 Task: In the  document Gratitude.html Add page color 'Sky Blue'Sky Blue . Insert watermark . Insert watermark  Relience Apply Font Style in watermark Nunito; font size  117 and place the watermark  Diagonally 
Action: Mouse moved to (49, 69)
Screenshot: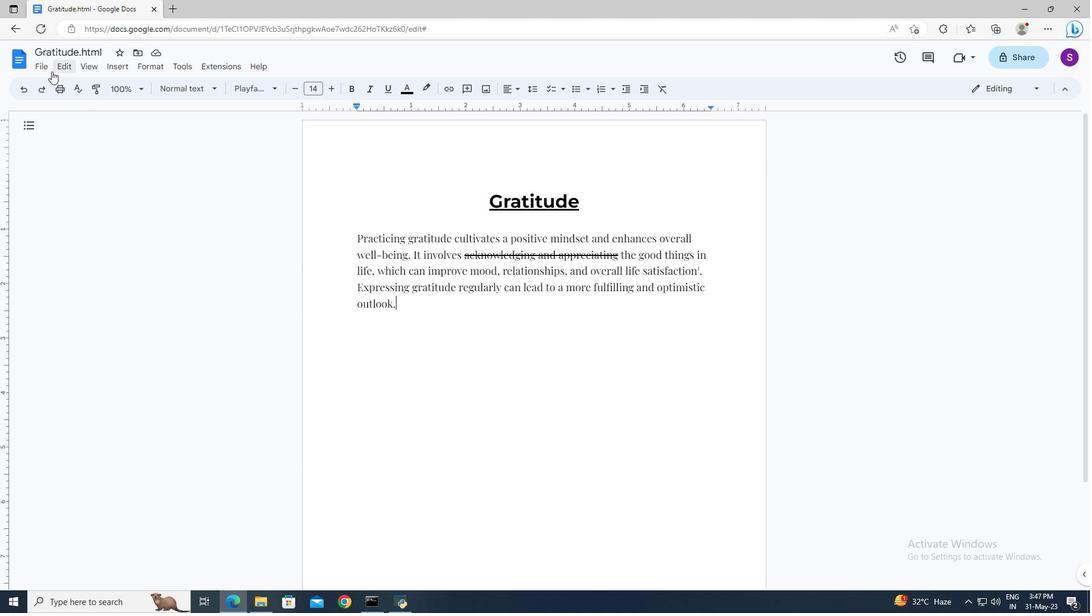 
Action: Mouse pressed left at (49, 69)
Screenshot: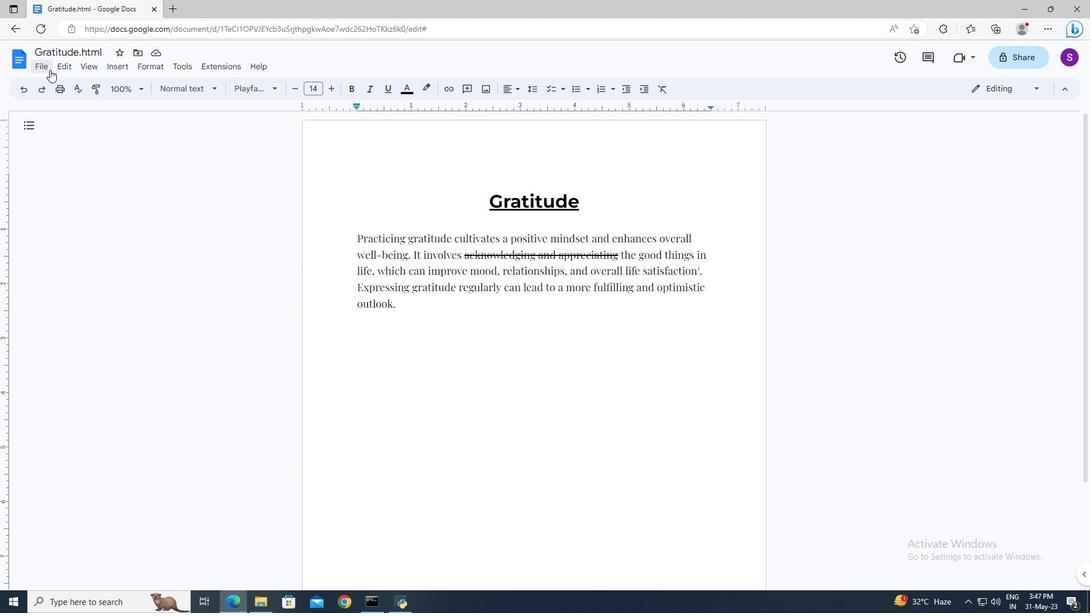 
Action: Mouse moved to (85, 379)
Screenshot: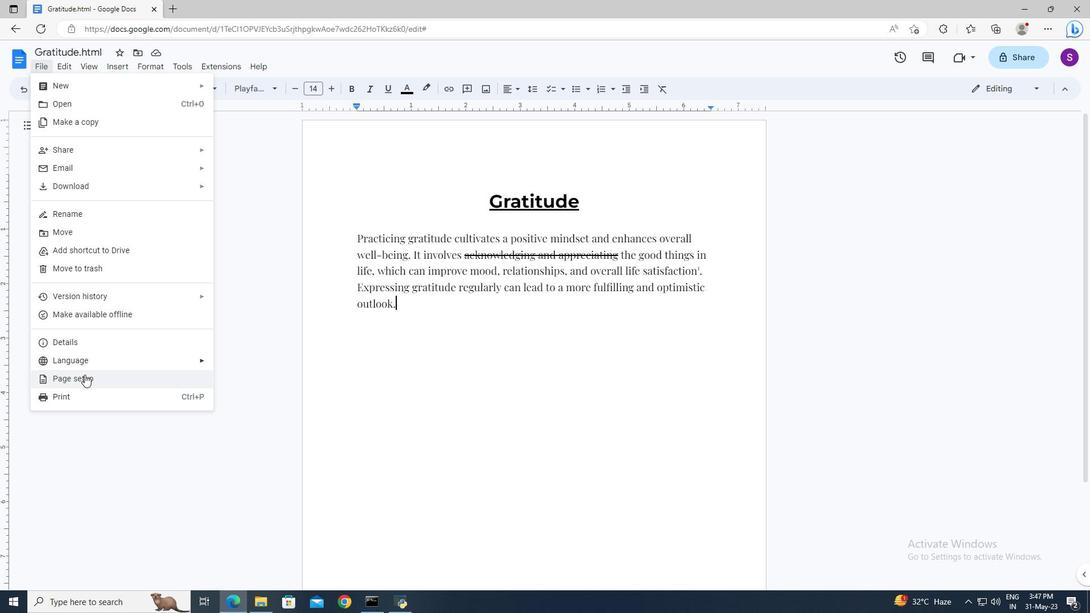 
Action: Mouse pressed left at (85, 379)
Screenshot: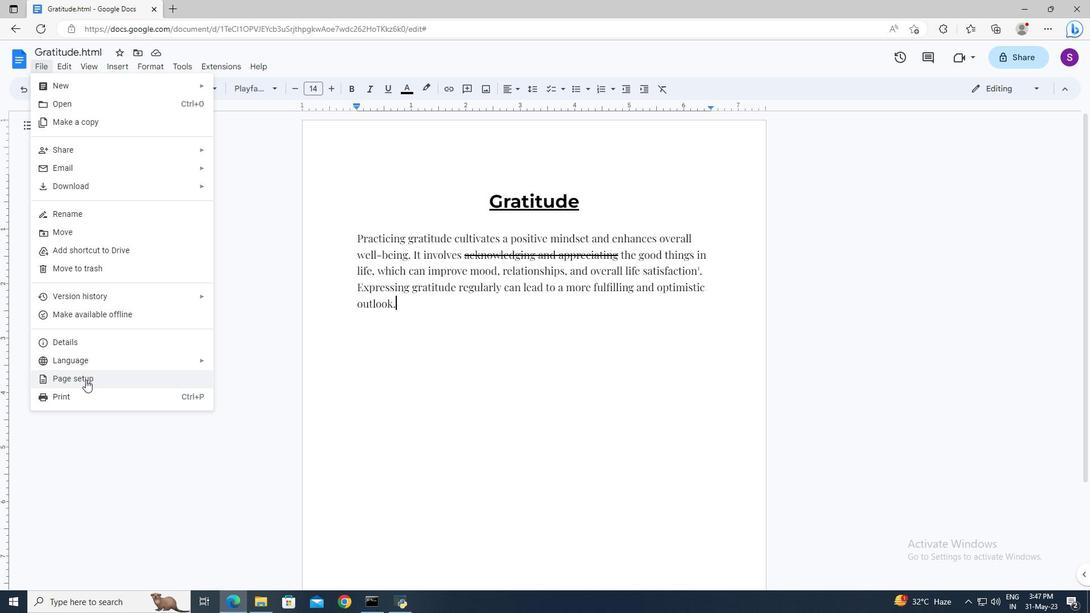 
Action: Mouse moved to (456, 382)
Screenshot: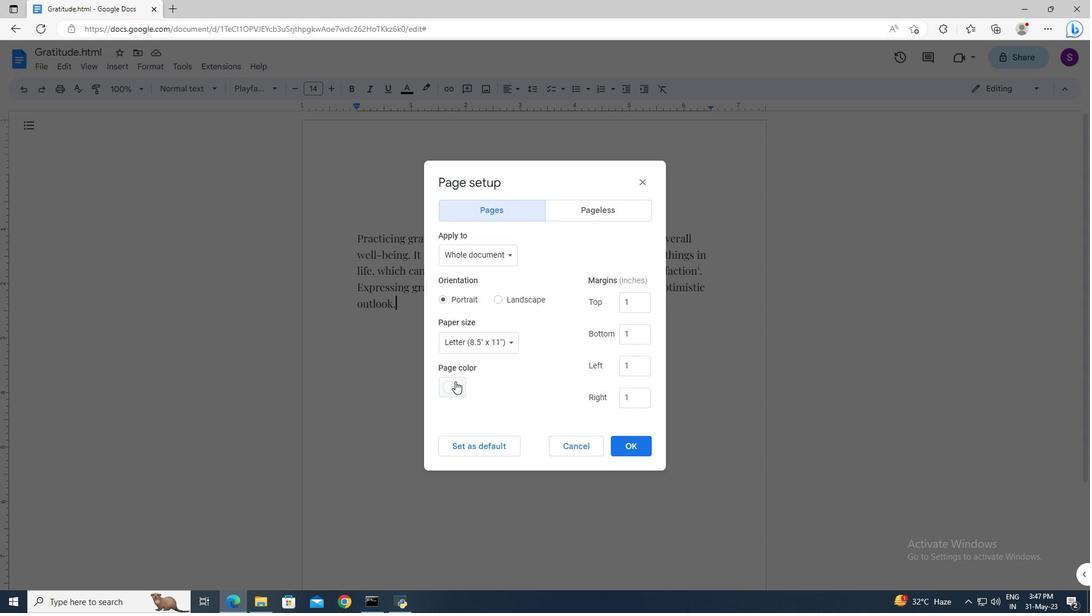 
Action: Mouse pressed left at (456, 382)
Screenshot: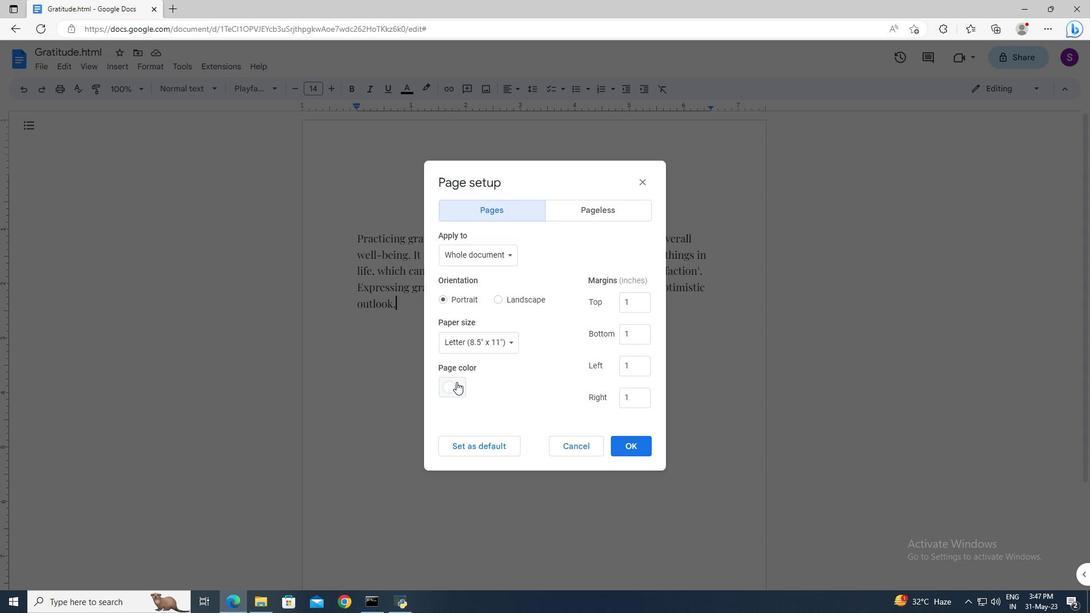 
Action: Mouse moved to (454, 525)
Screenshot: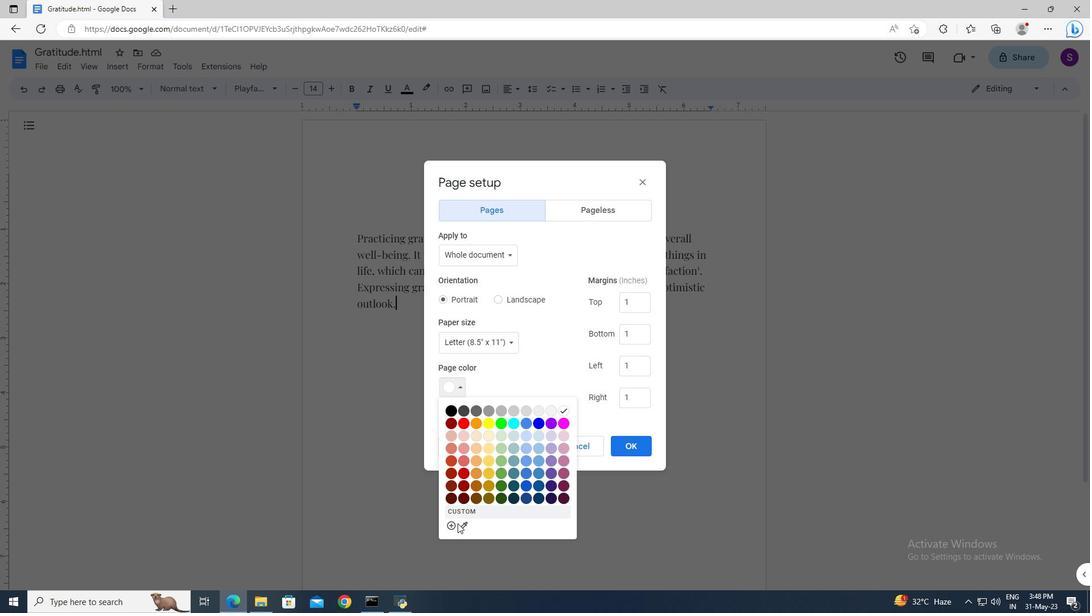 
Action: Mouse pressed left at (454, 525)
Screenshot: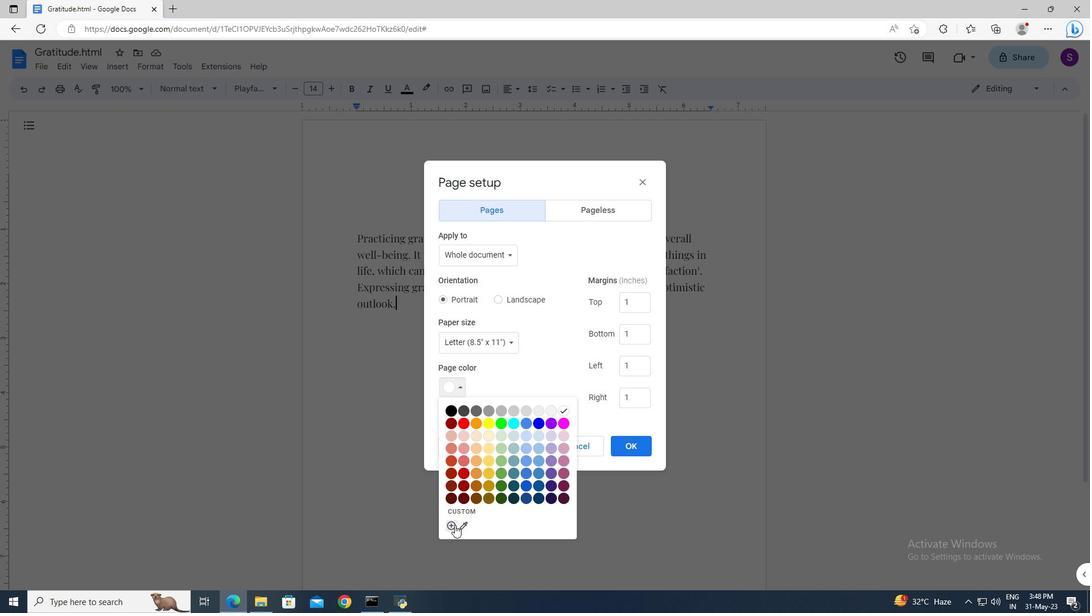 
Action: Mouse moved to (552, 327)
Screenshot: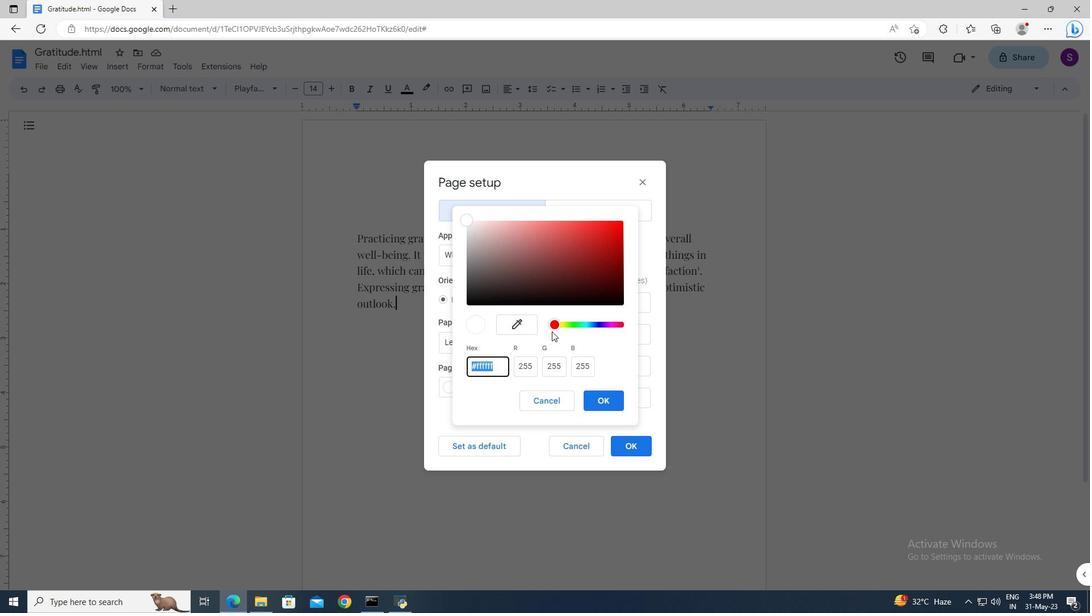 
Action: Mouse pressed left at (552, 327)
Screenshot: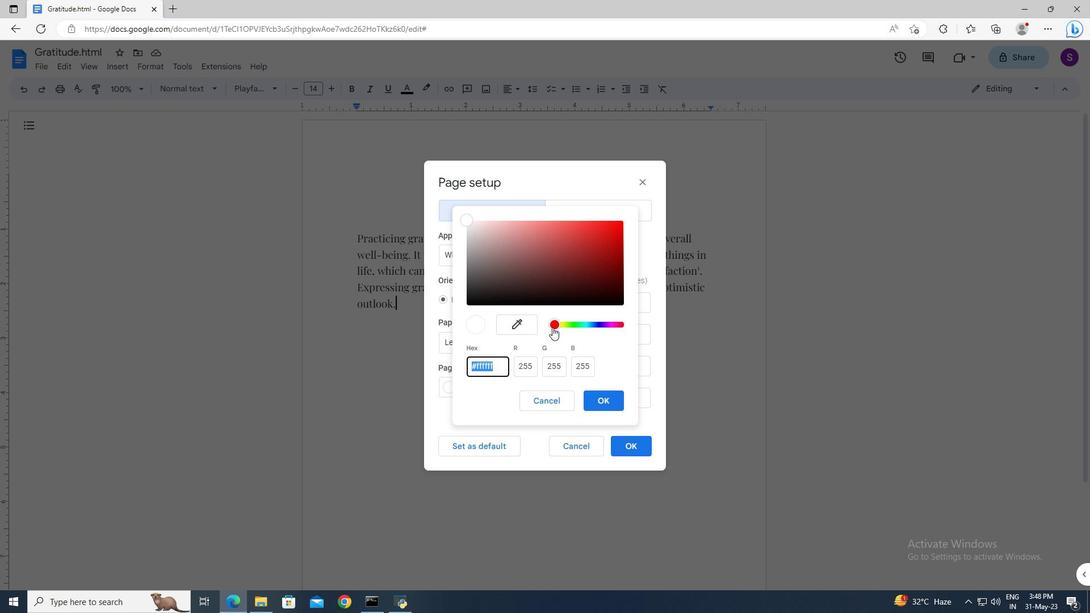 
Action: Mouse moved to (579, 324)
Screenshot: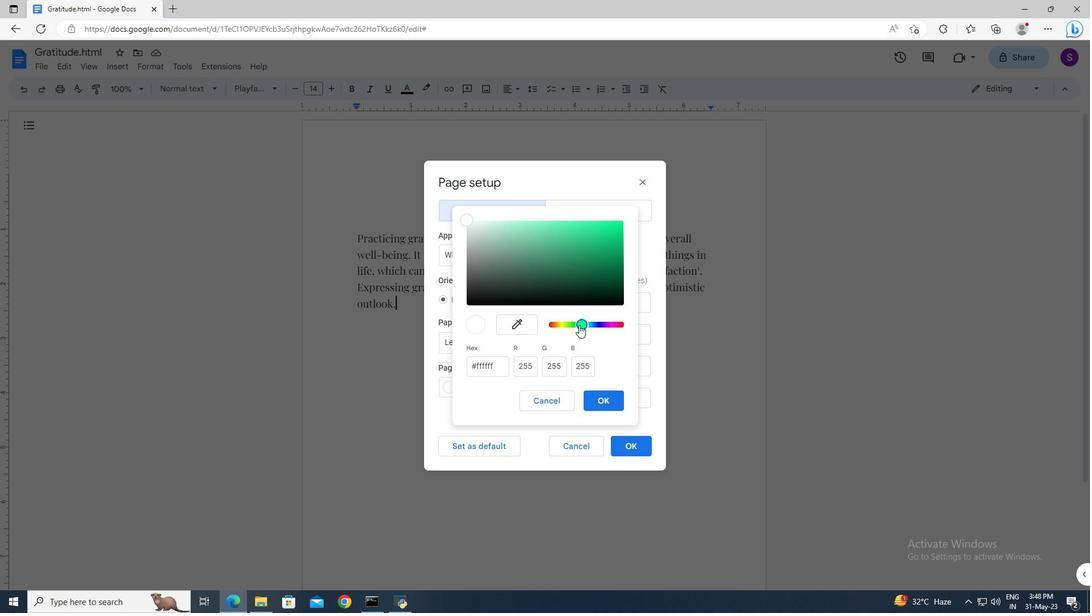
Action: Mouse pressed left at (579, 324)
Screenshot: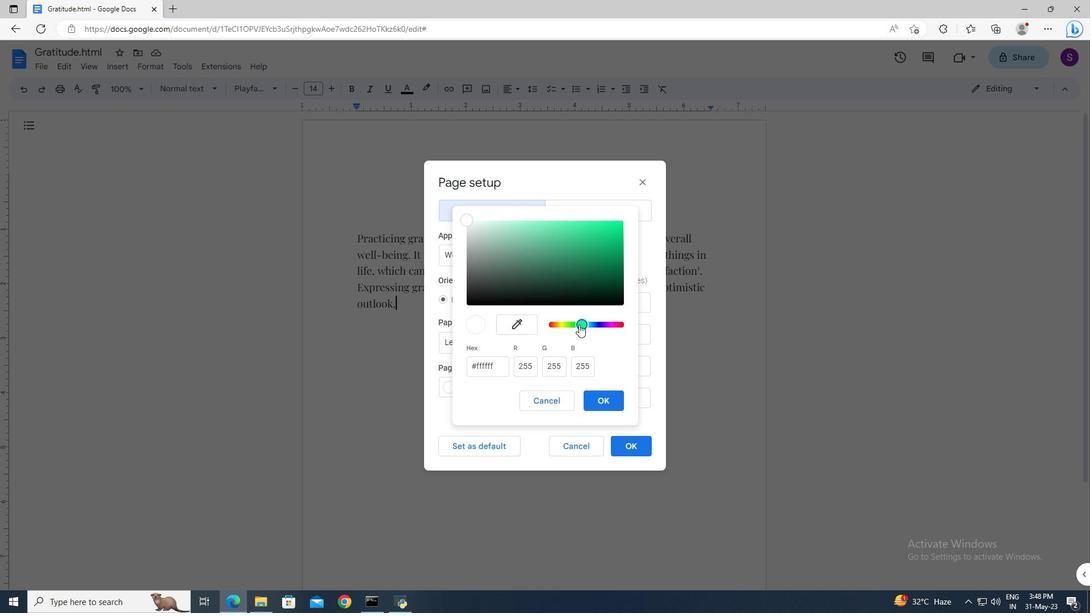 
Action: Mouse moved to (550, 254)
Screenshot: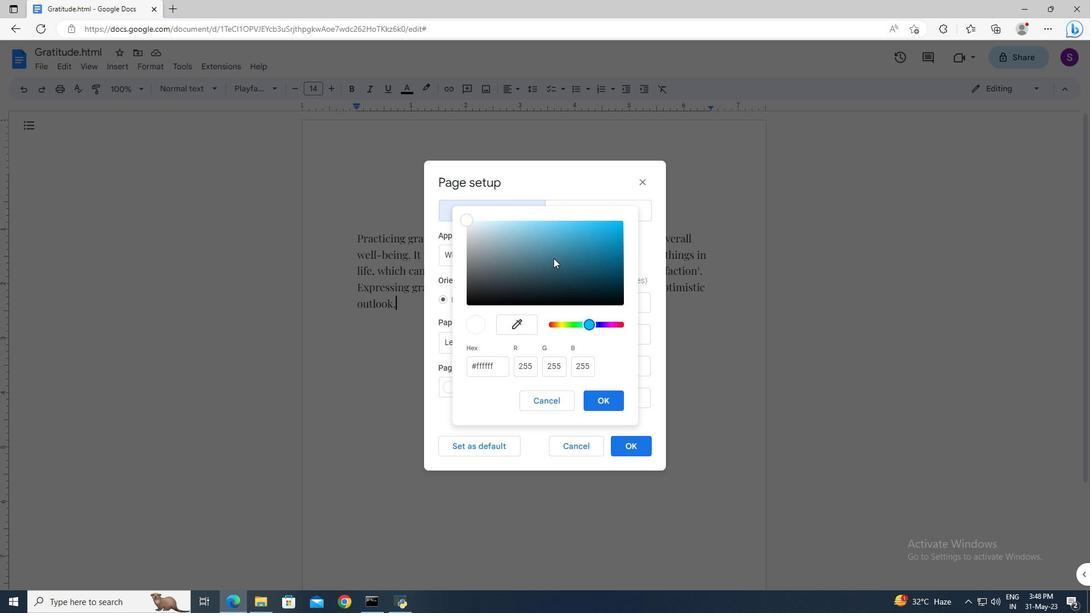 
Action: Mouse pressed left at (550, 254)
Screenshot: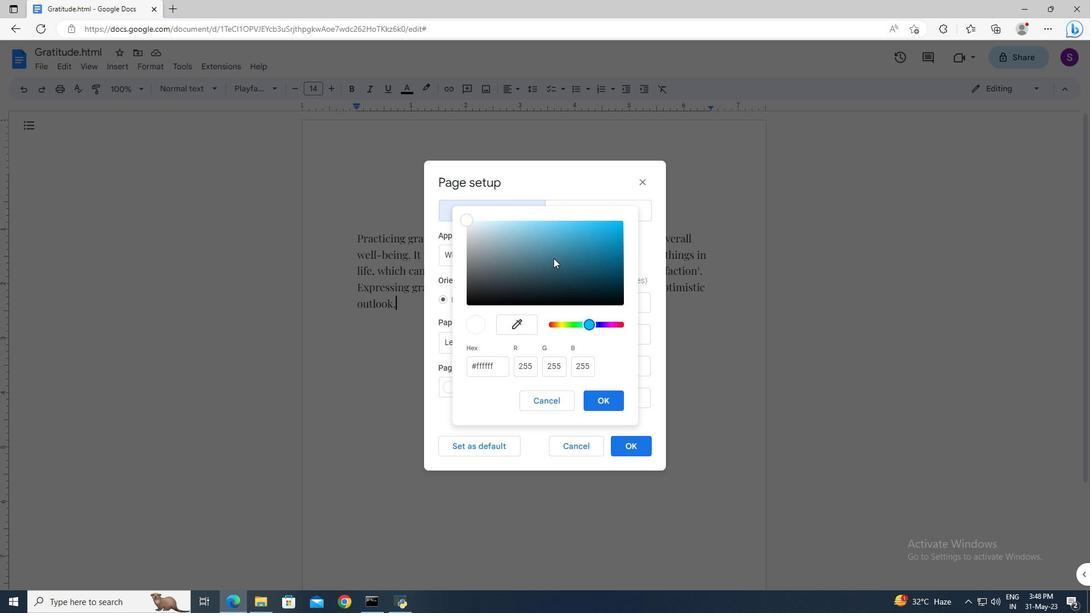 
Action: Mouse moved to (600, 397)
Screenshot: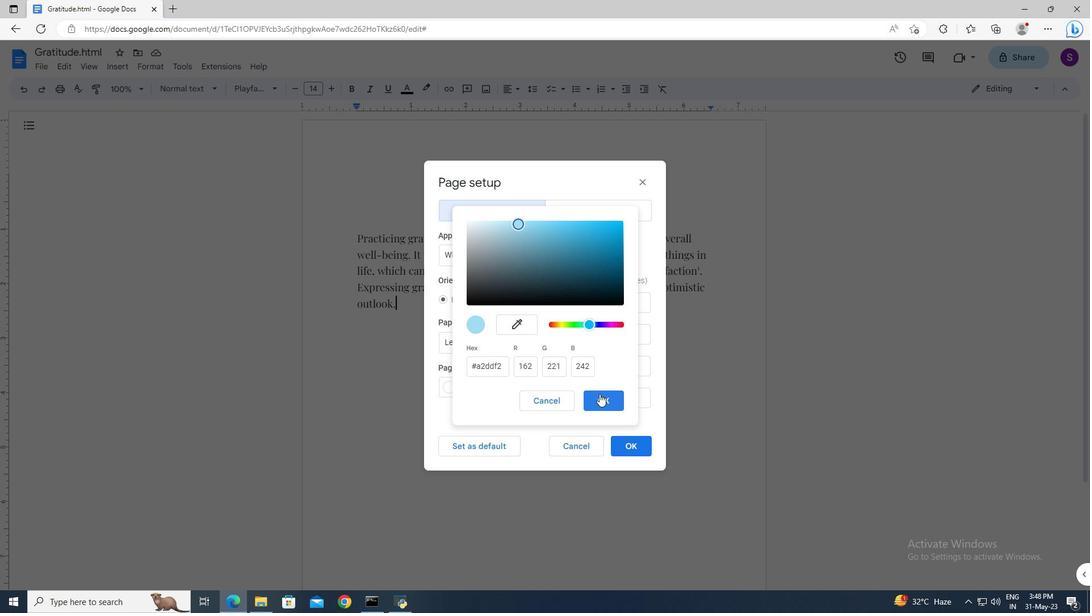 
Action: Mouse pressed left at (600, 397)
Screenshot: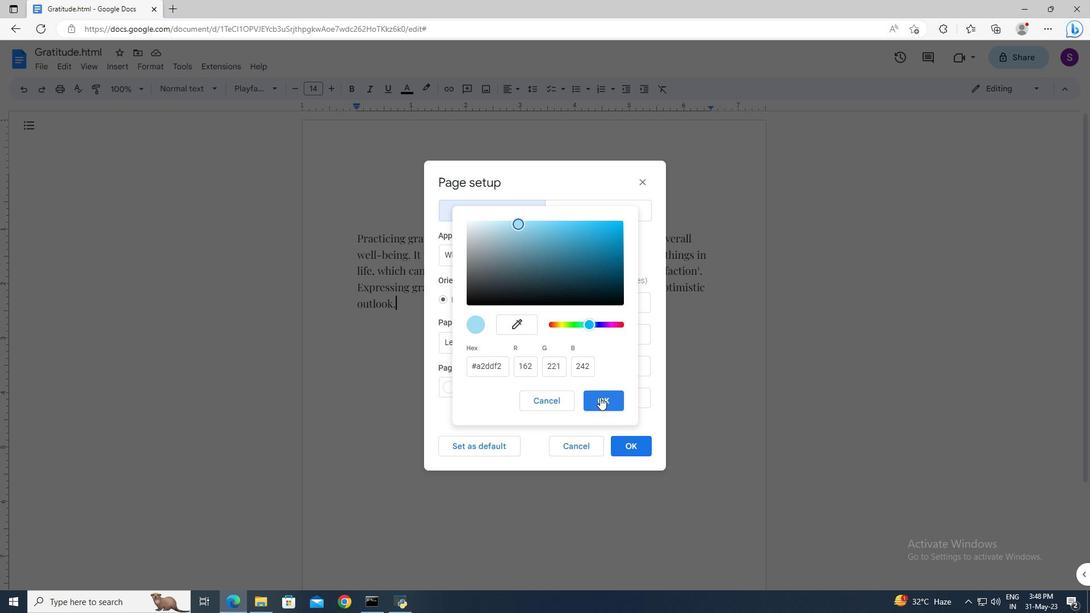 
Action: Mouse moved to (630, 450)
Screenshot: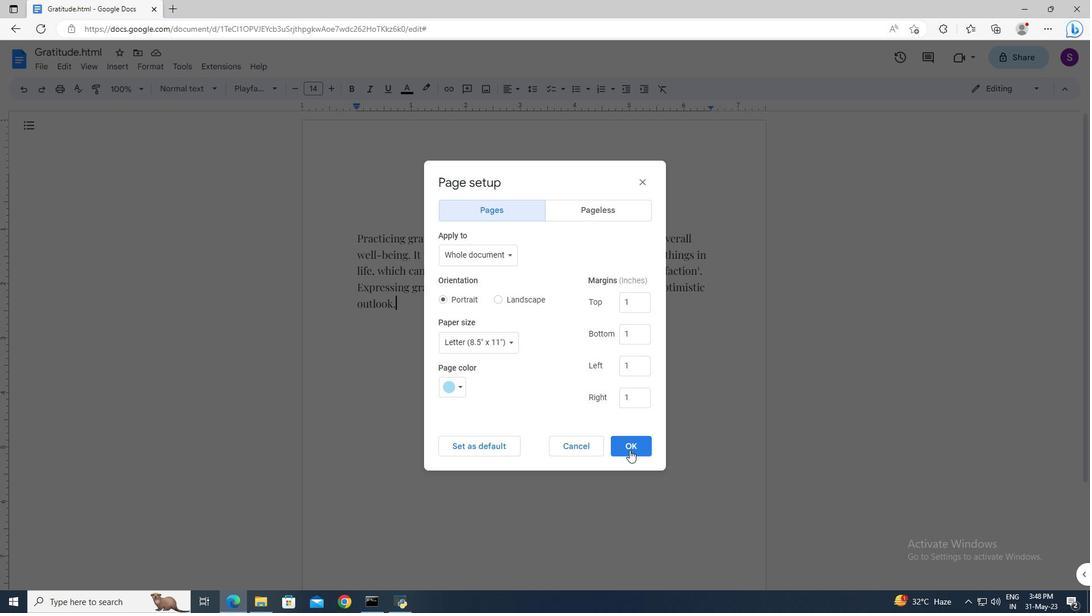 
Action: Mouse pressed left at (630, 450)
Screenshot: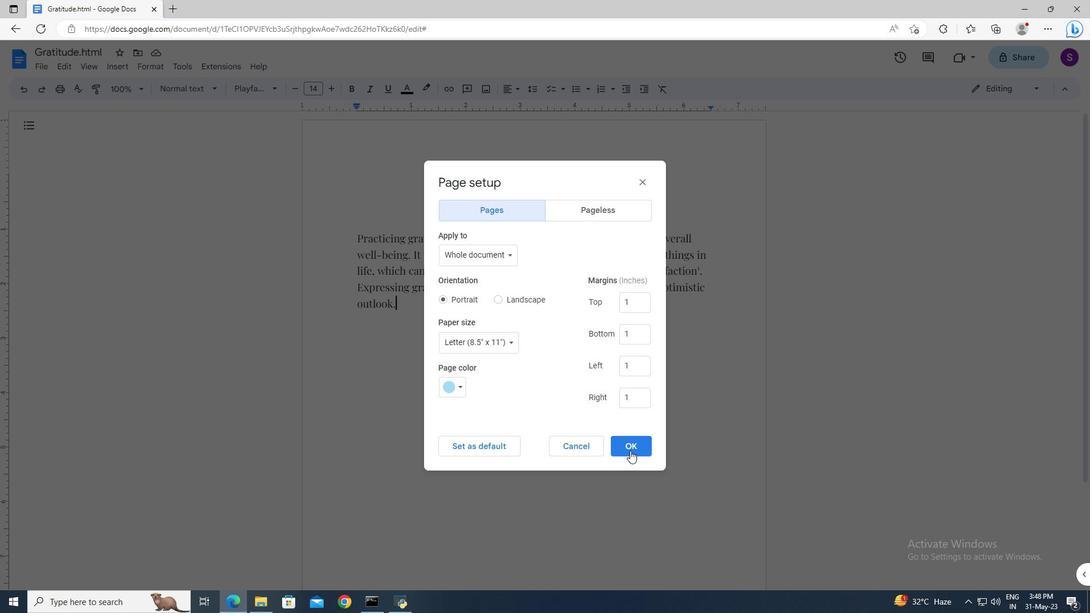 
Action: Mouse moved to (131, 72)
Screenshot: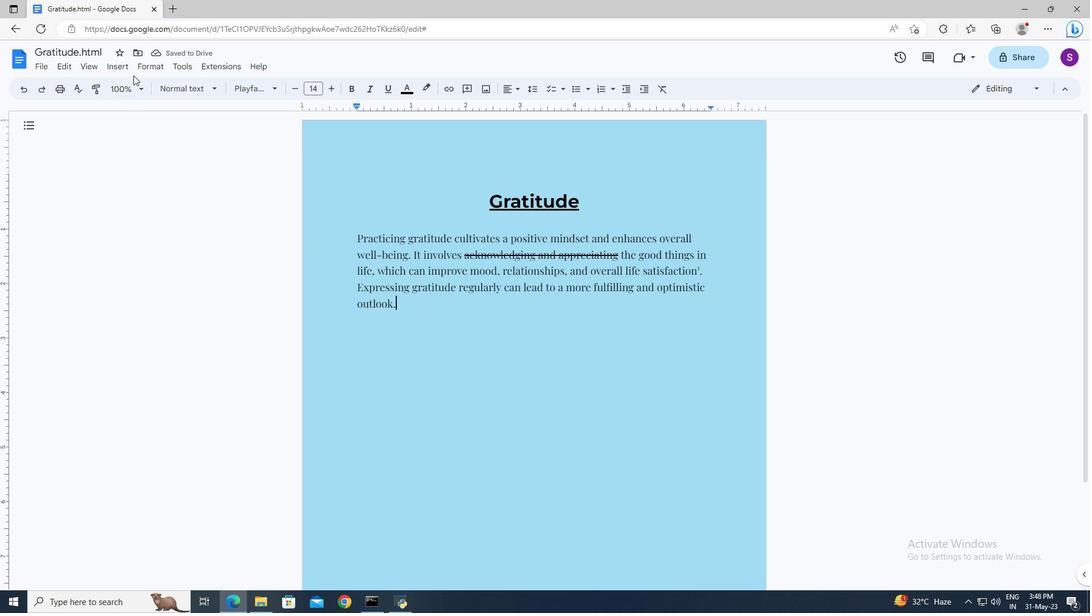 
Action: Mouse pressed left at (131, 72)
Screenshot: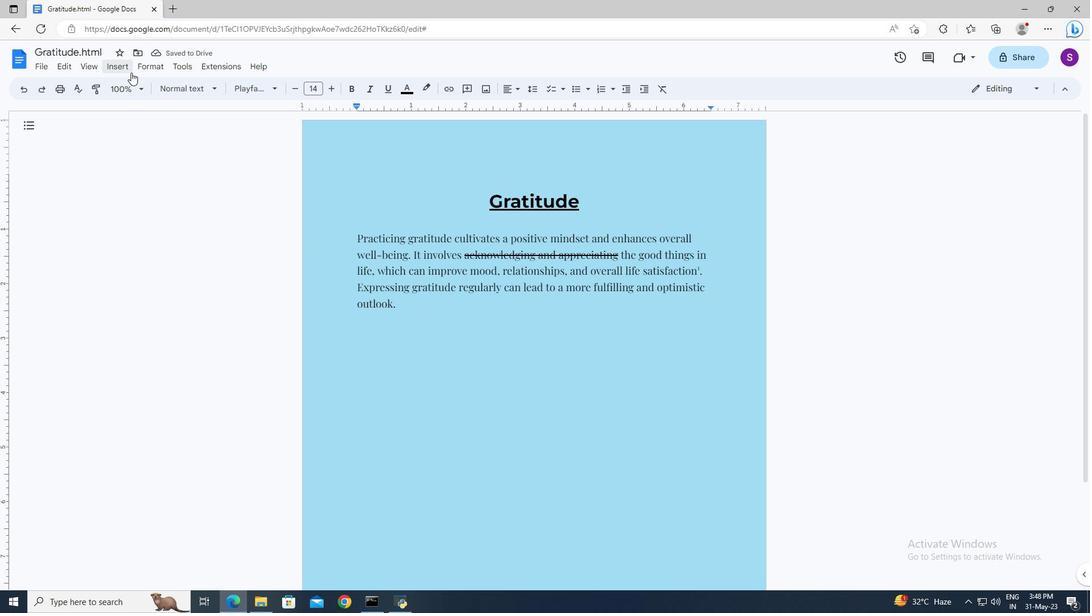 
Action: Mouse moved to (158, 325)
Screenshot: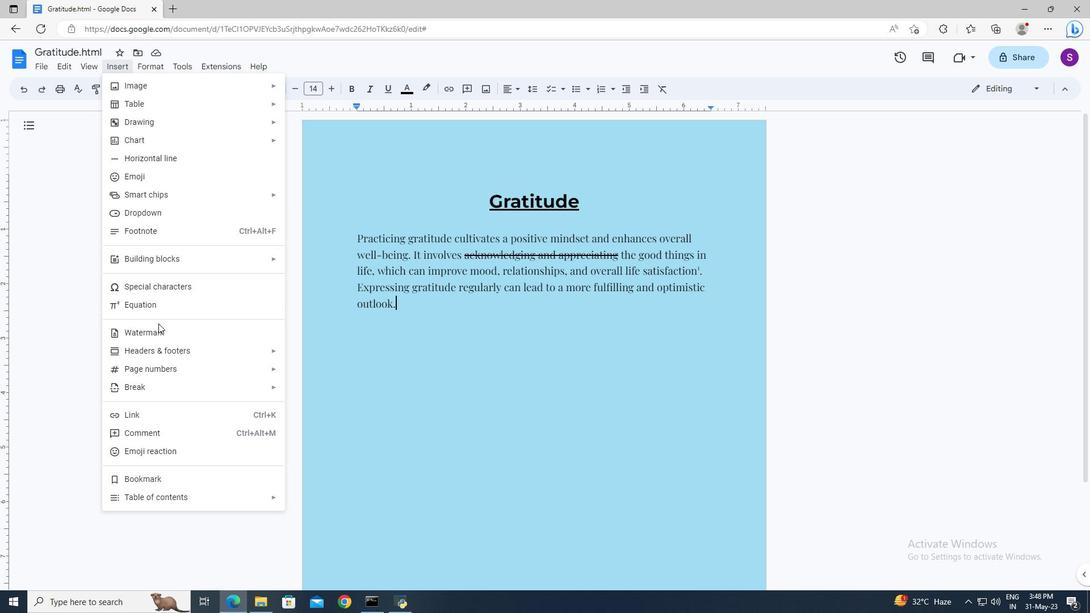 
Action: Mouse pressed left at (158, 325)
Screenshot: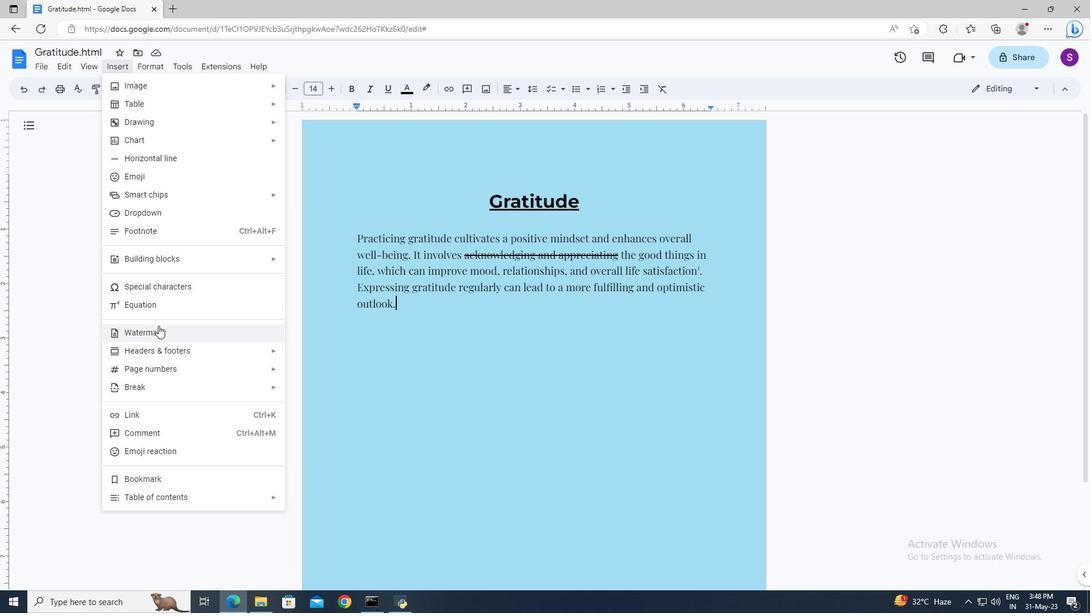 
Action: Mouse moved to (1051, 134)
Screenshot: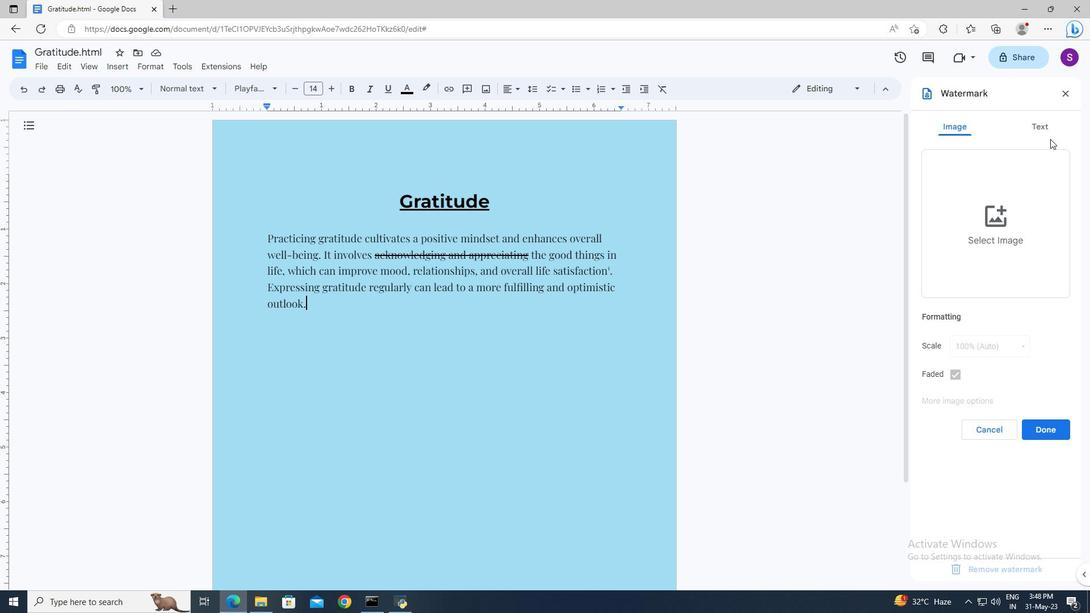 
Action: Mouse pressed left at (1051, 134)
Screenshot: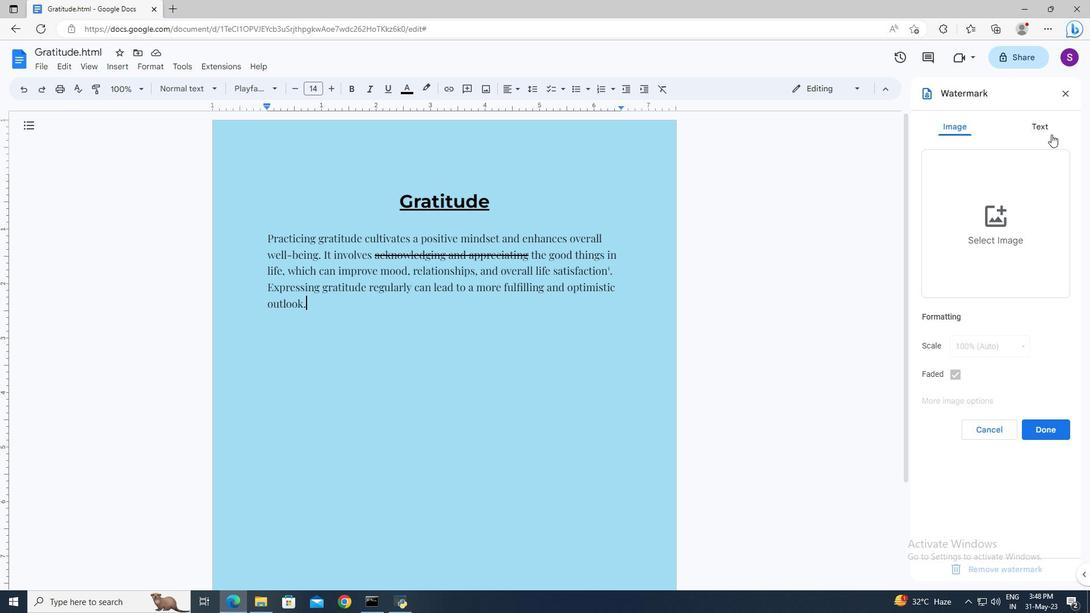 
Action: Mouse moved to (1003, 160)
Screenshot: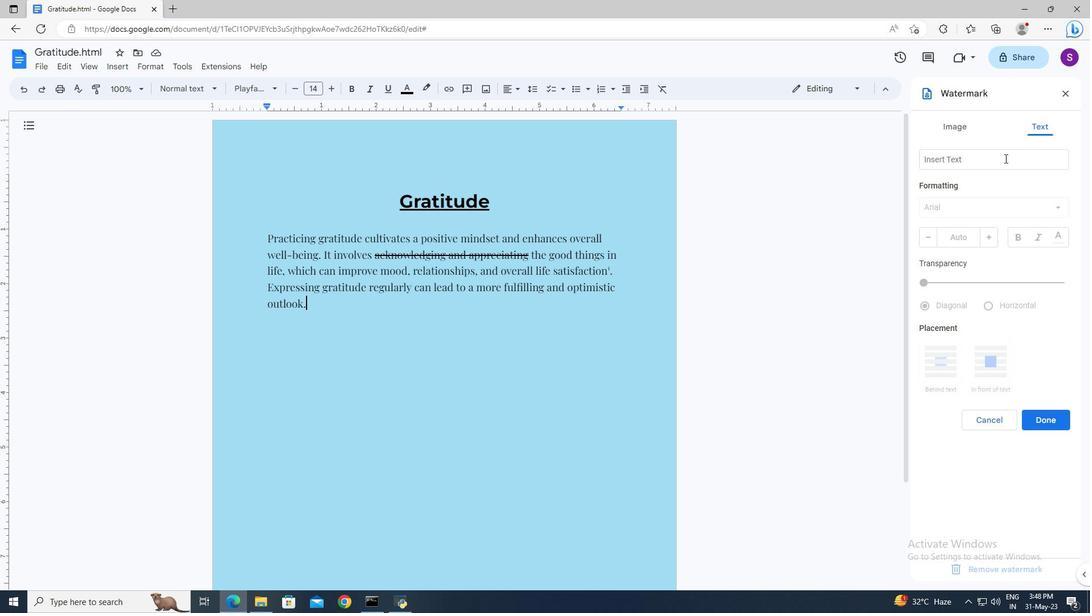 
Action: Mouse pressed left at (1003, 160)
Screenshot: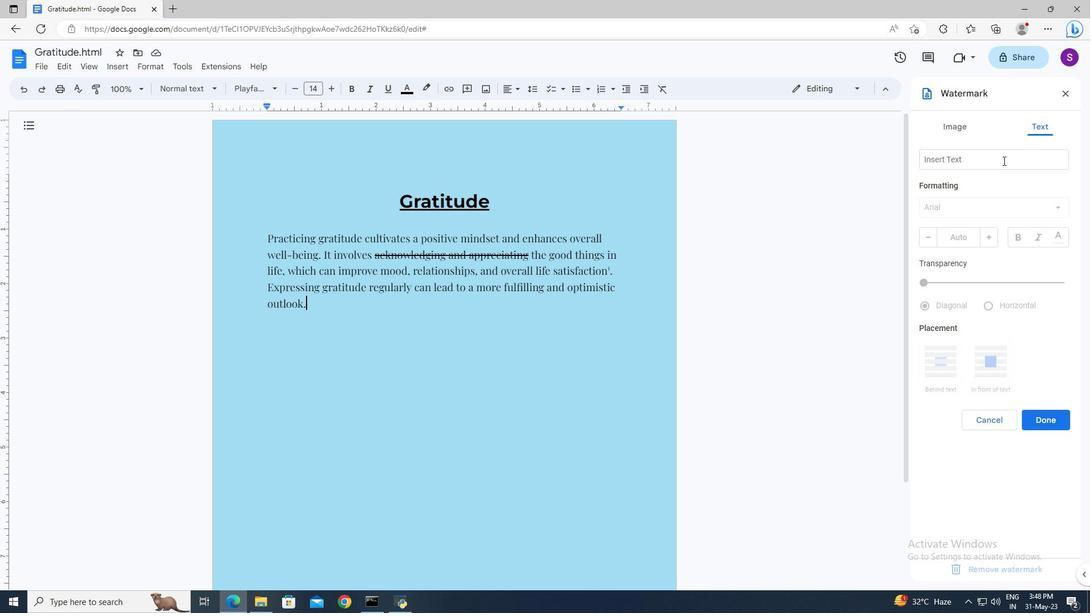 
Action: Key pressed <Key.shift>Relience<Key.enter>
Screenshot: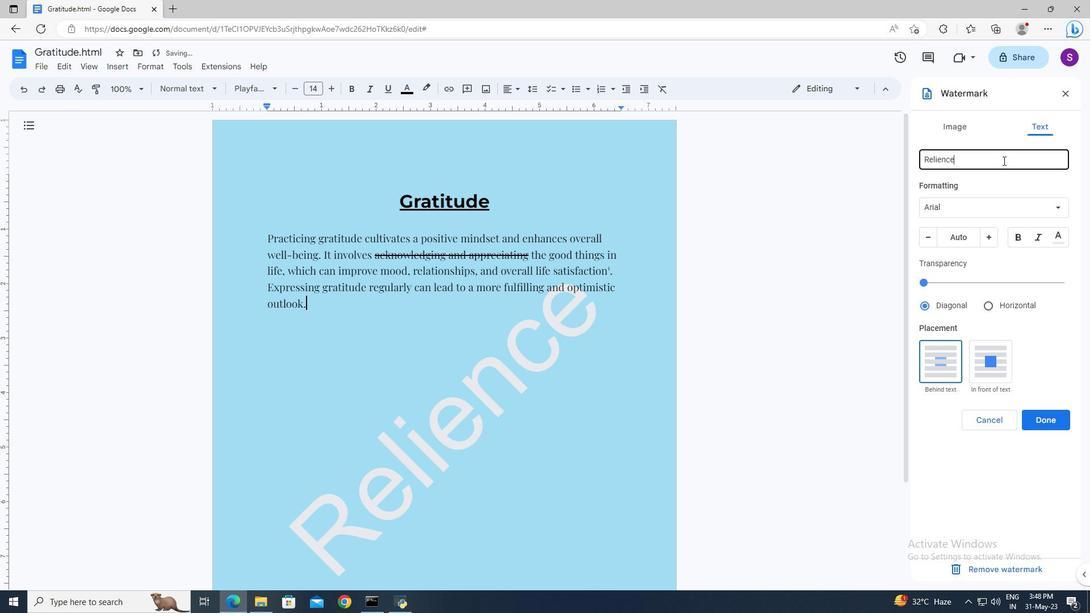 
Action: Mouse moved to (1005, 205)
Screenshot: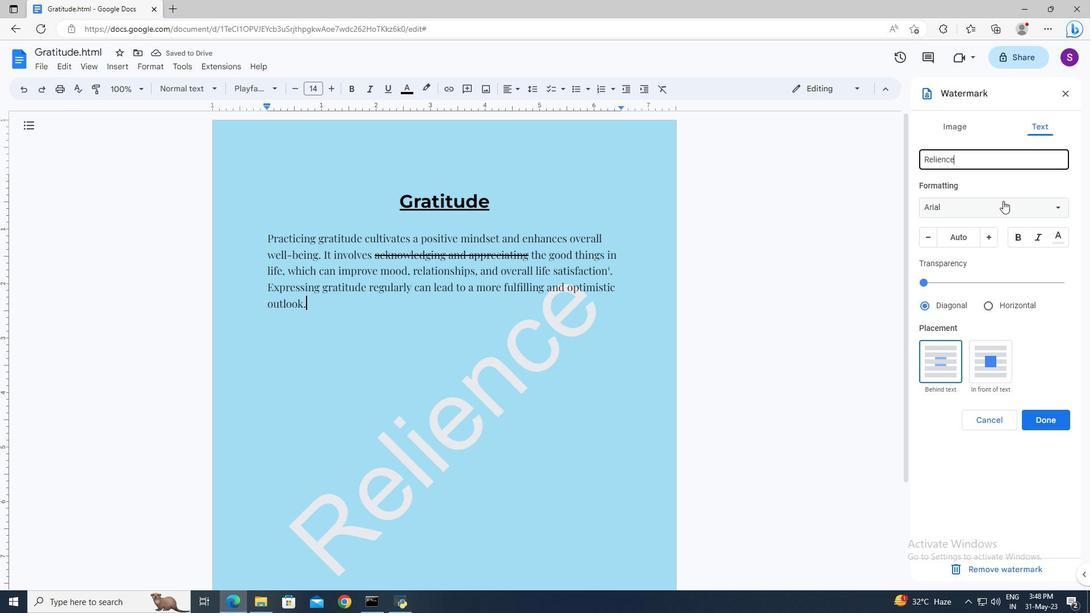 
Action: Mouse pressed left at (1005, 205)
Screenshot: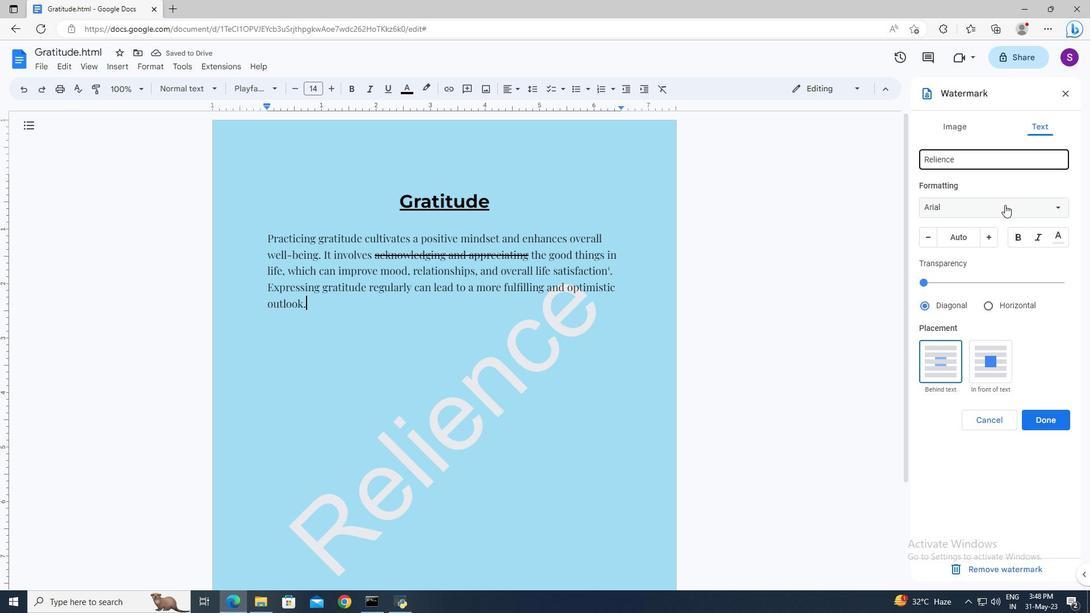 
Action: Mouse moved to (990, 415)
Screenshot: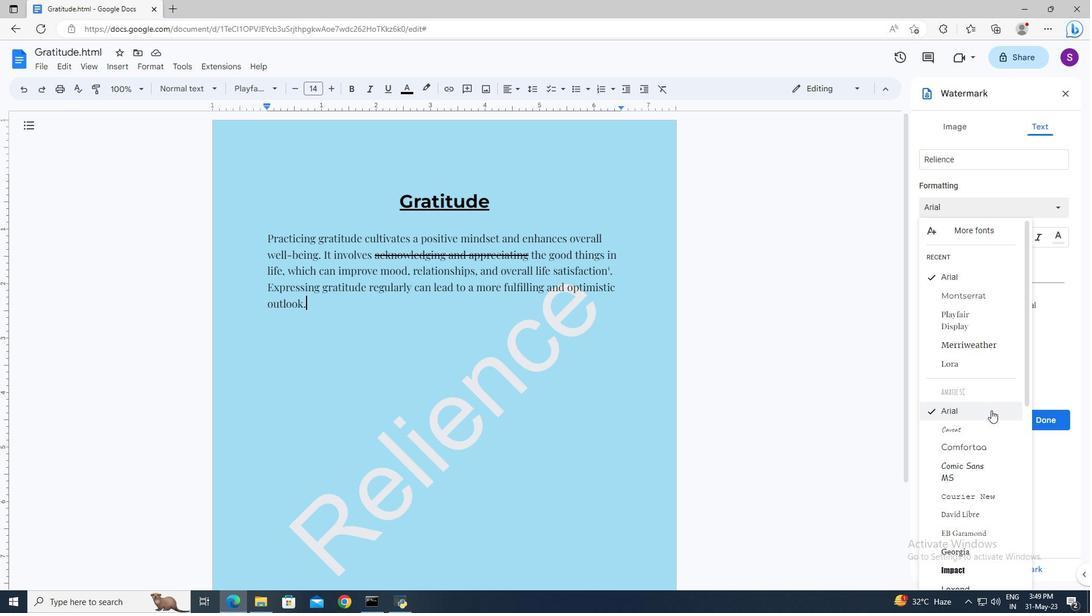 
Action: Mouse scrolled (990, 414) with delta (0, 0)
Screenshot: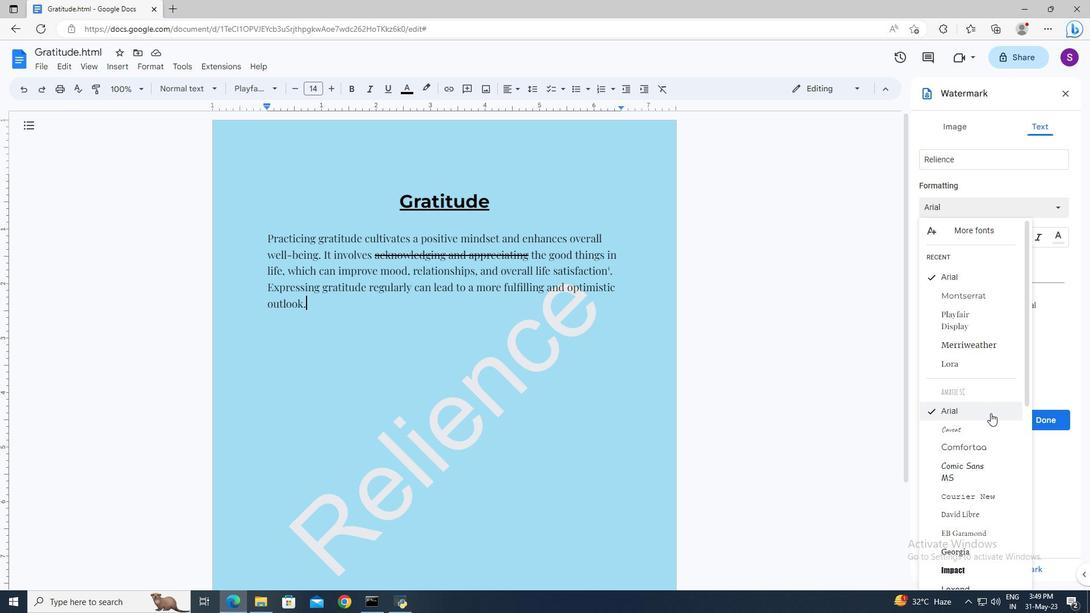 
Action: Mouse scrolled (990, 414) with delta (0, 0)
Screenshot: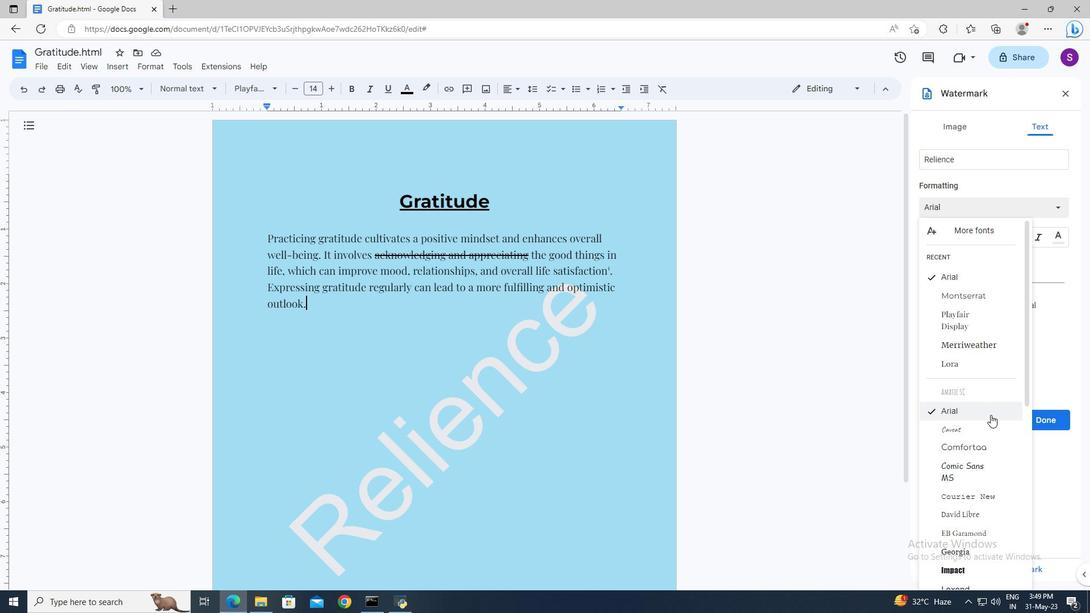 
Action: Mouse scrolled (990, 414) with delta (0, 0)
Screenshot: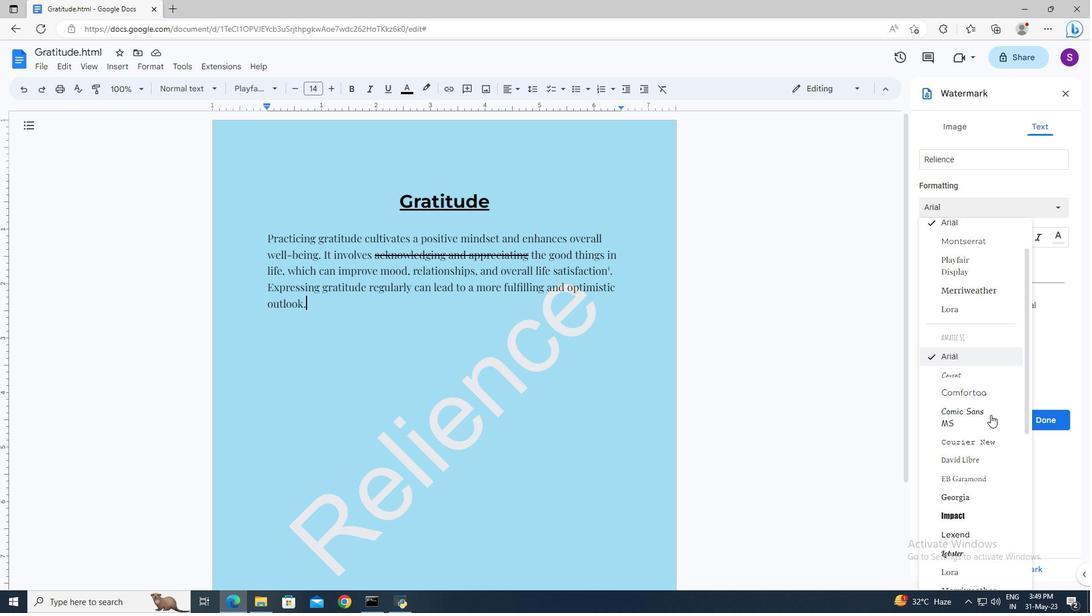 
Action: Mouse scrolled (990, 414) with delta (0, 0)
Screenshot: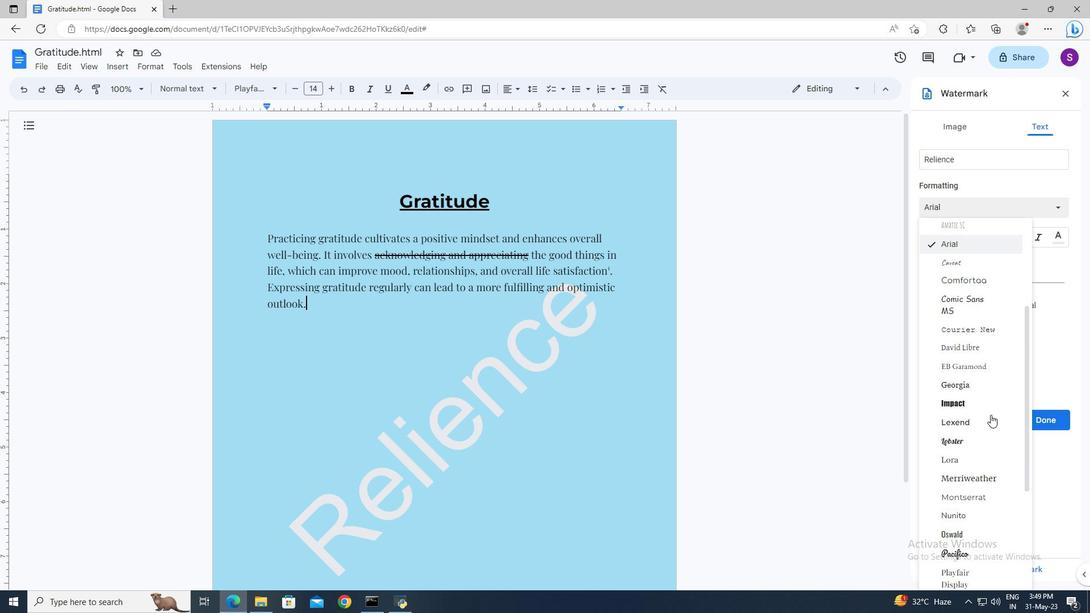 
Action: Mouse scrolled (990, 414) with delta (0, 0)
Screenshot: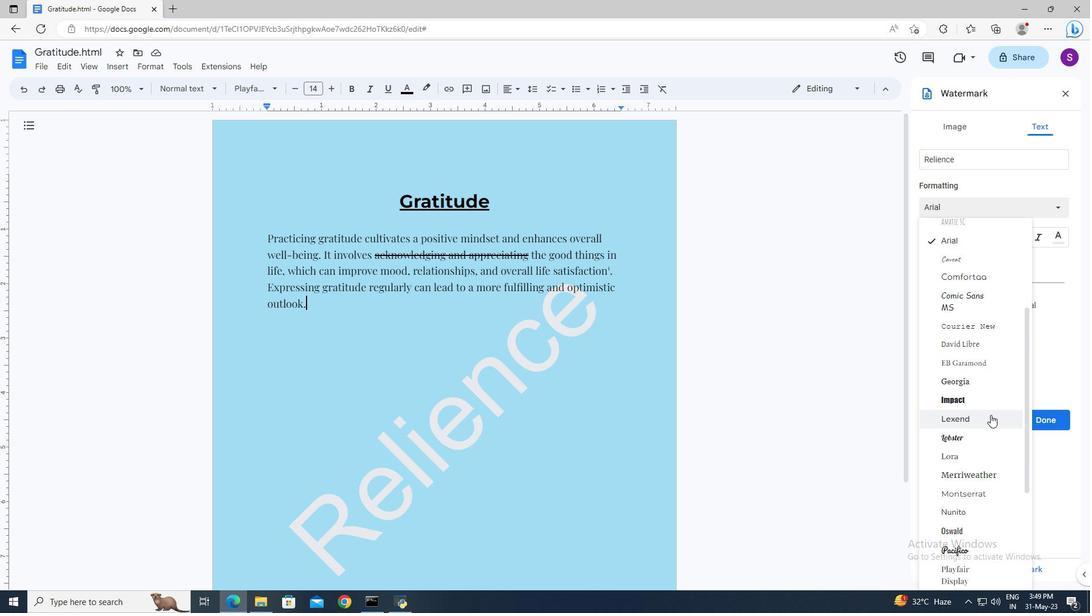 
Action: Mouse moved to (947, 409)
Screenshot: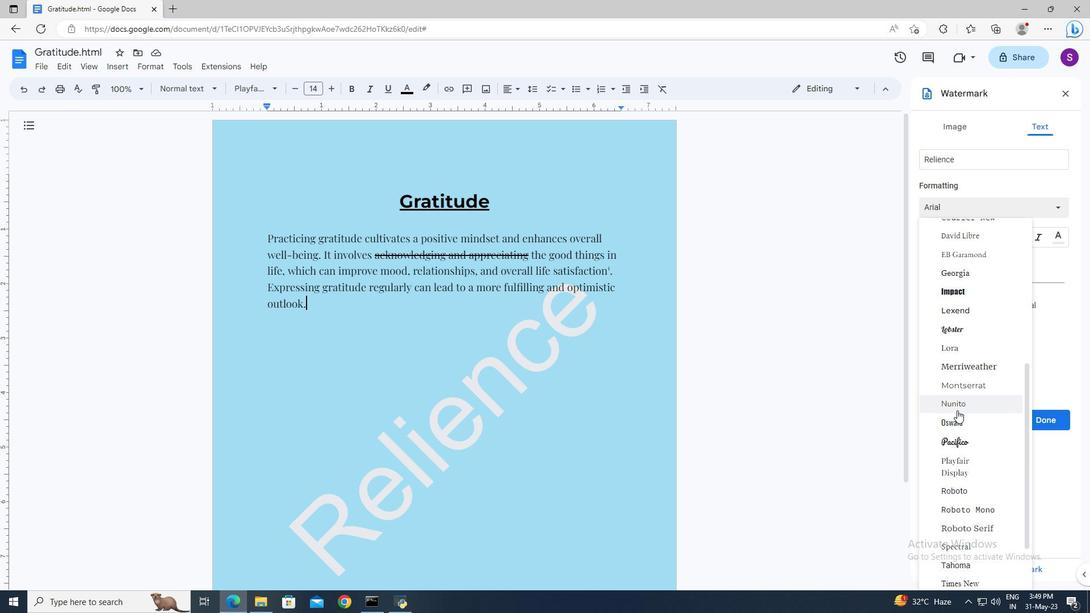 
Action: Mouse pressed left at (947, 409)
Screenshot: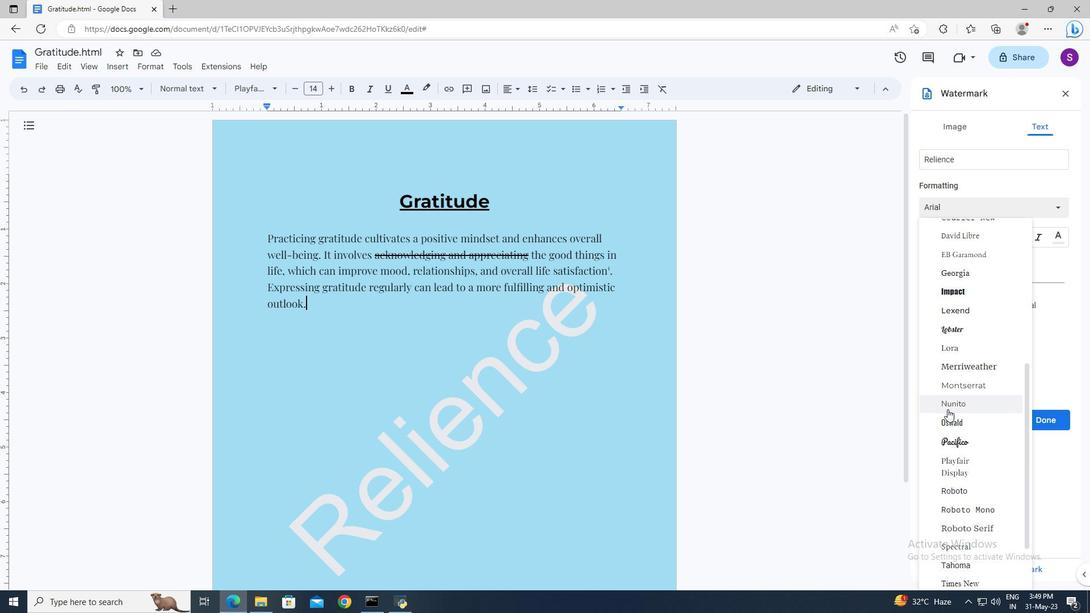 
Action: Mouse moved to (955, 232)
Screenshot: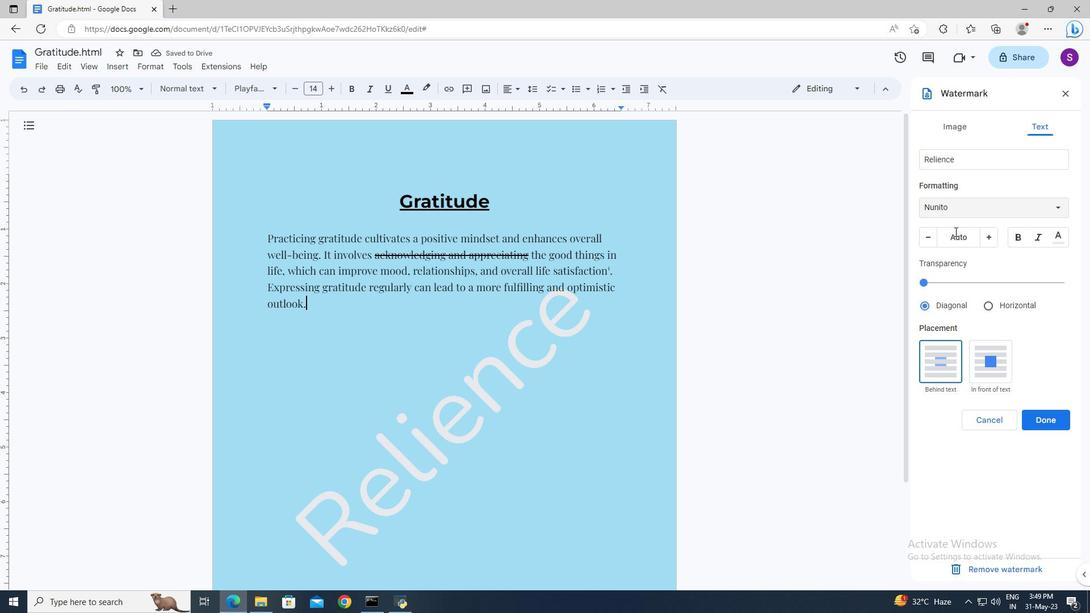 
Action: Mouse pressed left at (955, 232)
Screenshot: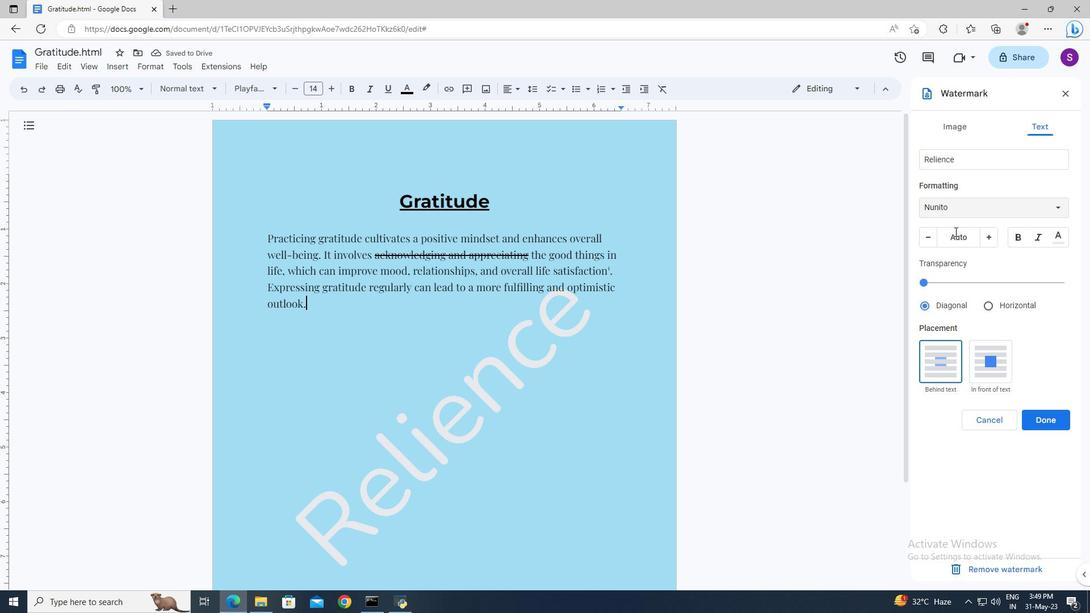 
Action: Key pressed 117<Key.enter>
Screenshot: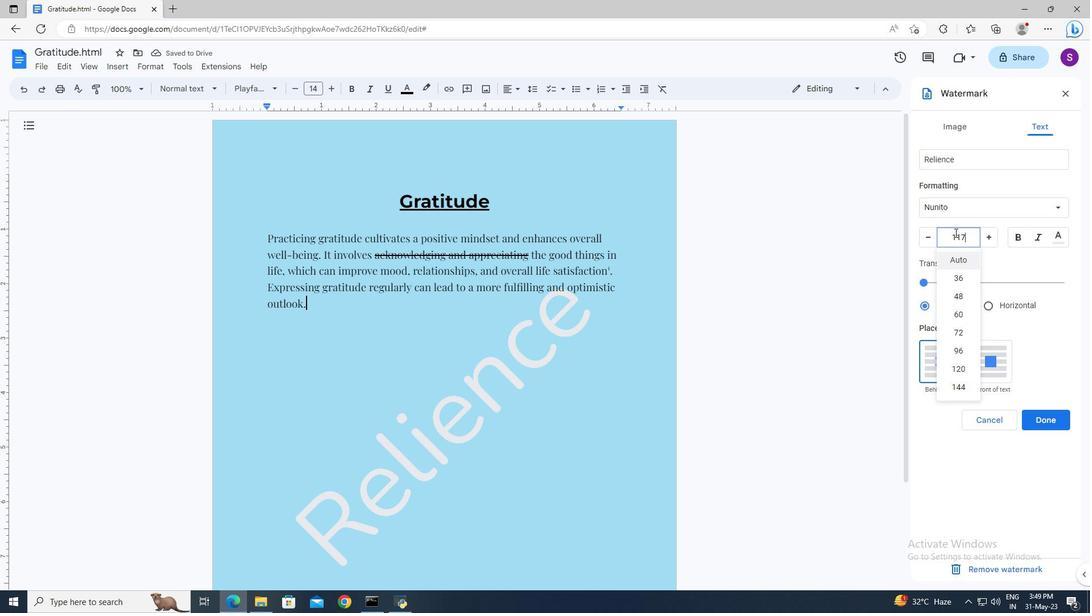 
Action: Mouse moved to (942, 306)
Screenshot: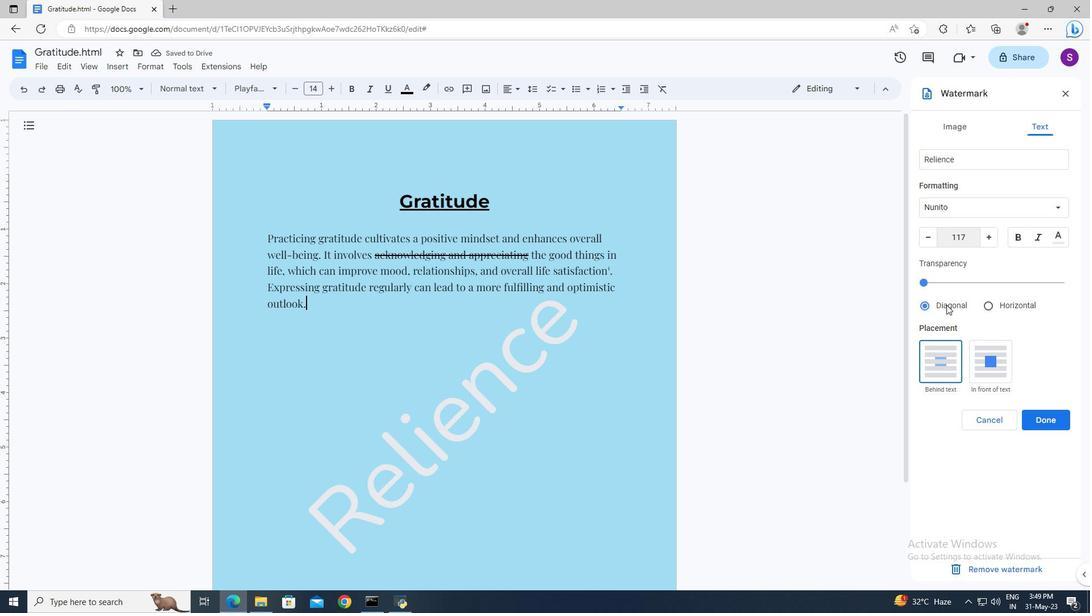
Action: Mouse pressed left at (942, 306)
Screenshot: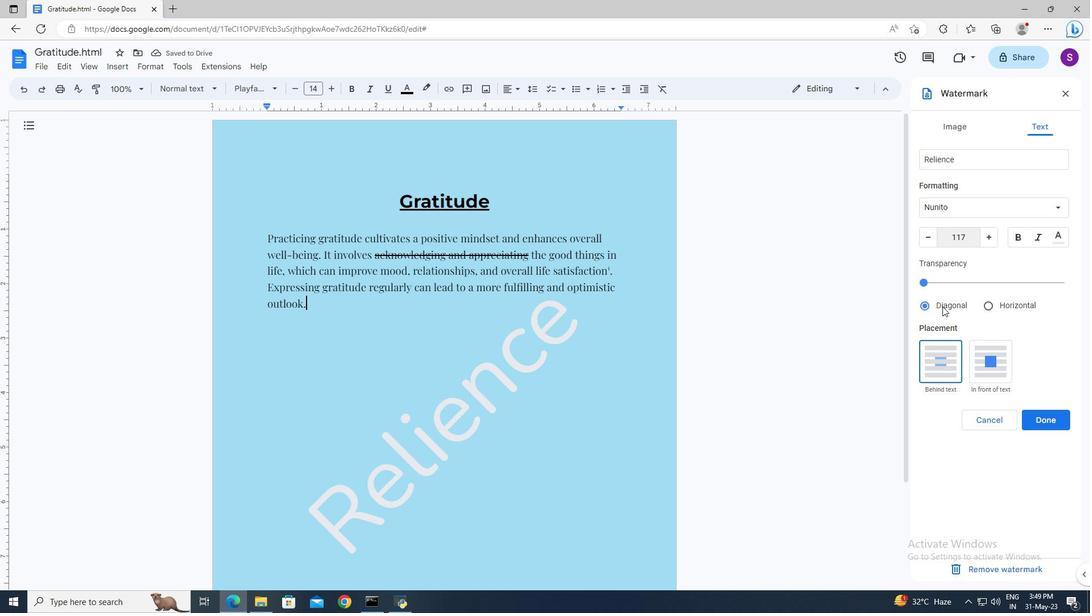 
Action: Mouse moved to (1050, 413)
Screenshot: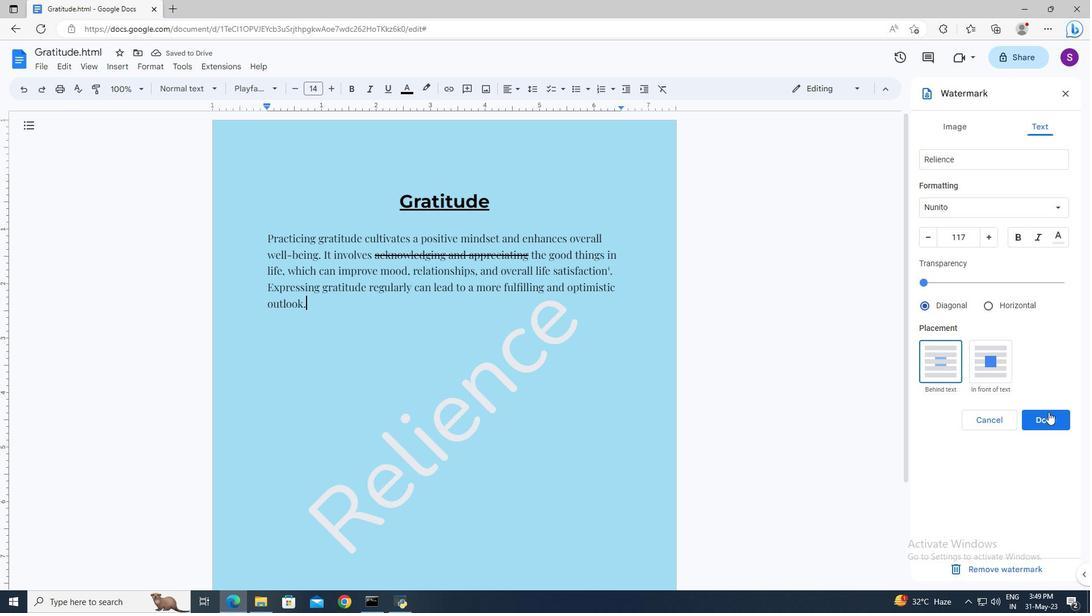 
Action: Mouse pressed left at (1050, 413)
Screenshot: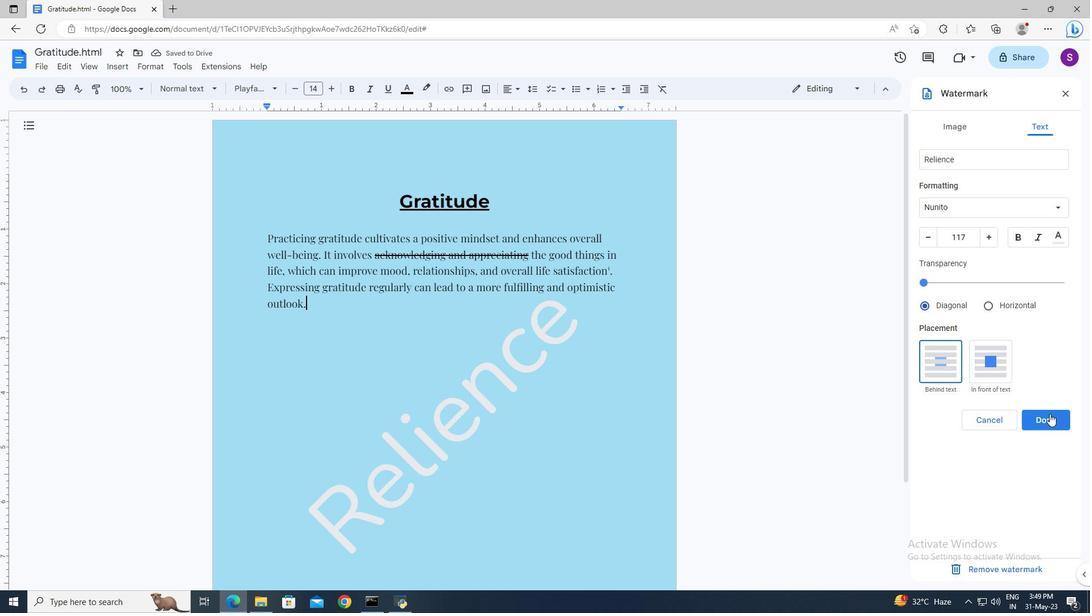 
